 Task: Mixing in Mono.
Action: Mouse moved to (9, 19)
Screenshot: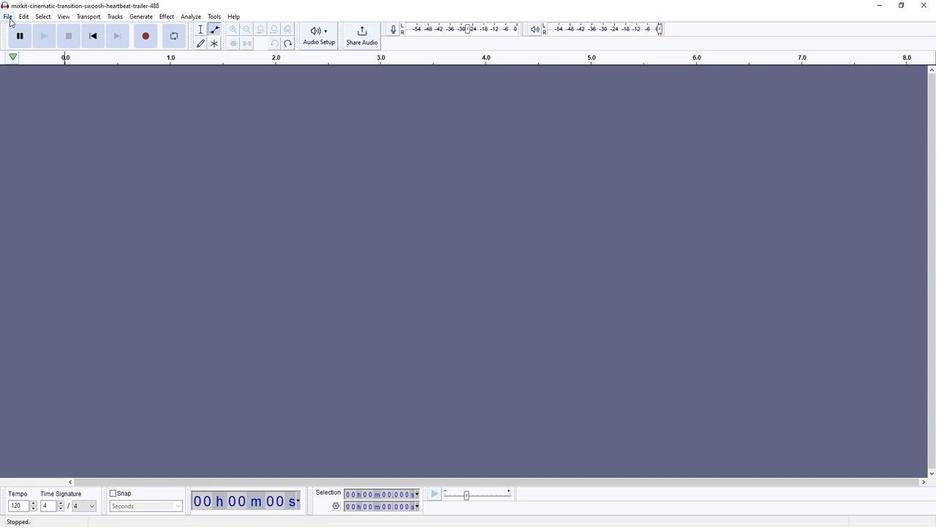 
Action: Mouse pressed left at (9, 19)
Screenshot: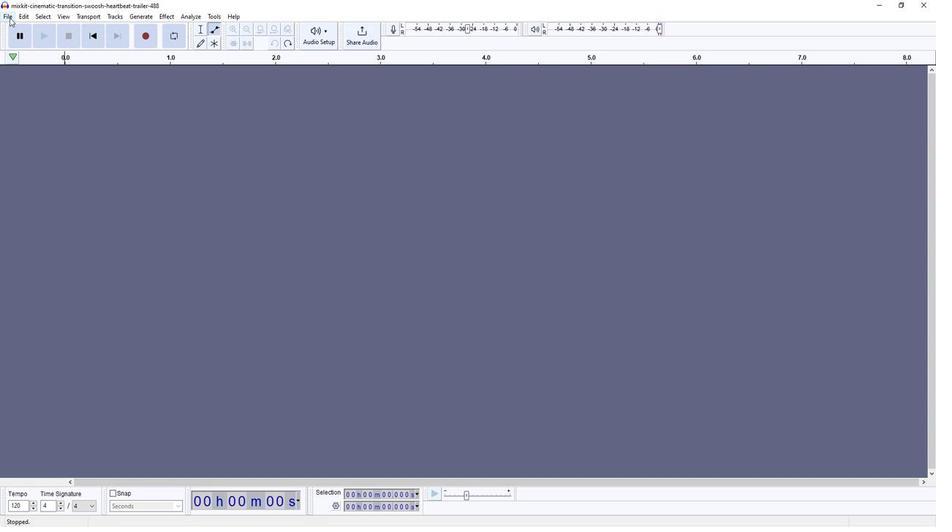 
Action: Mouse moved to (19, 41)
Screenshot: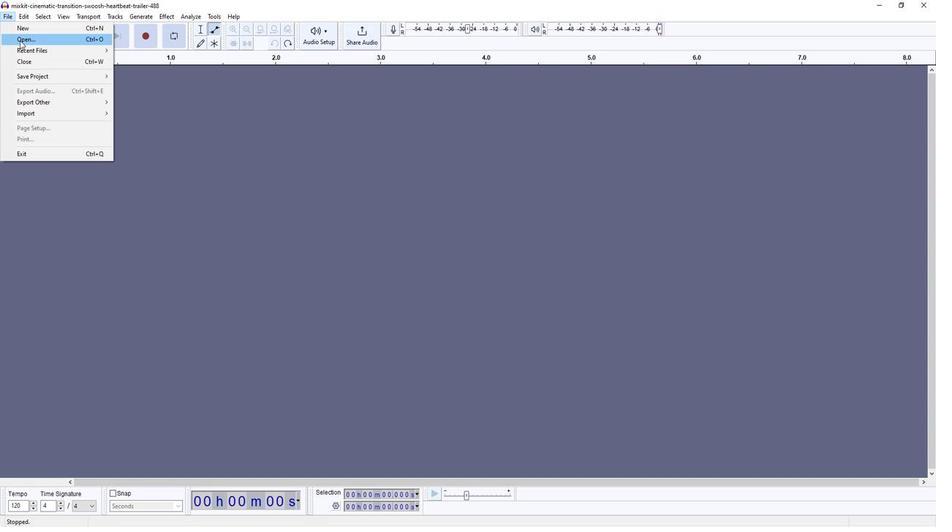 
Action: Mouse pressed left at (19, 41)
Screenshot: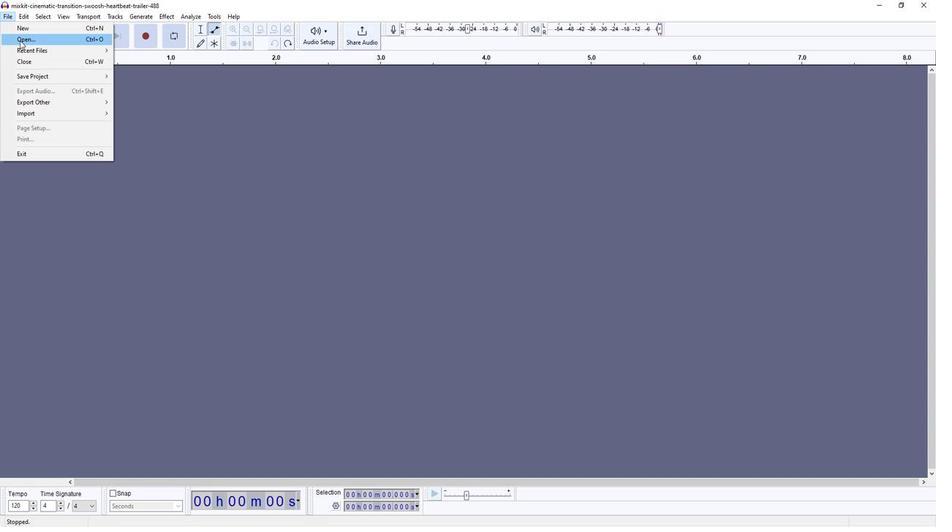 
Action: Mouse moved to (73, 82)
Screenshot: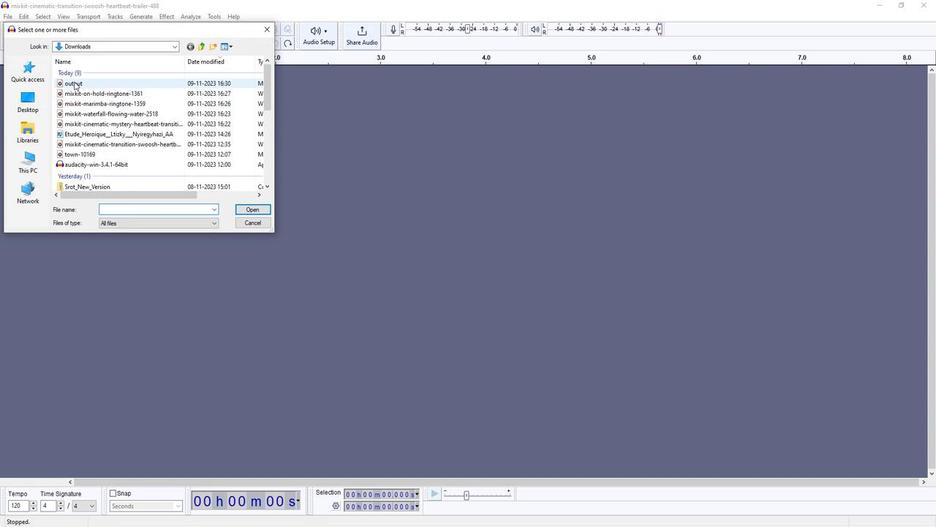 
Action: Mouse pressed left at (73, 82)
Screenshot: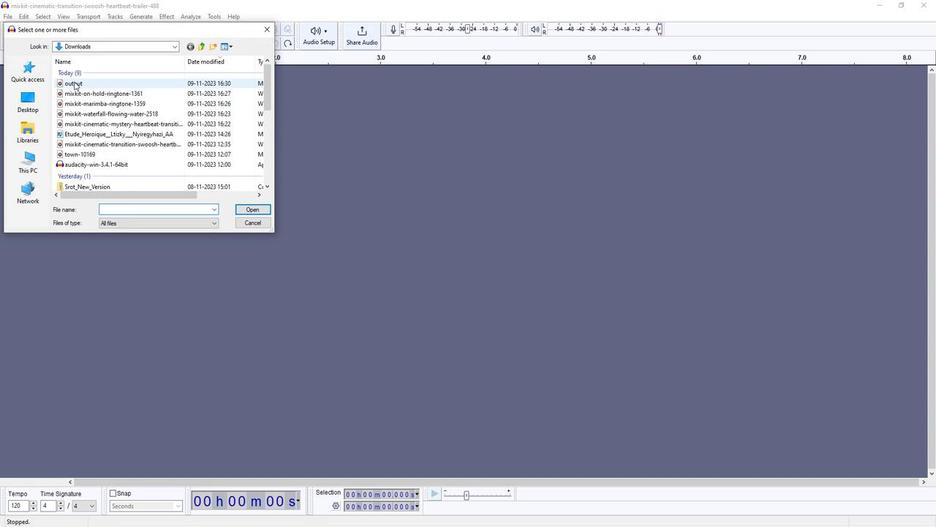
Action: Mouse moved to (247, 208)
Screenshot: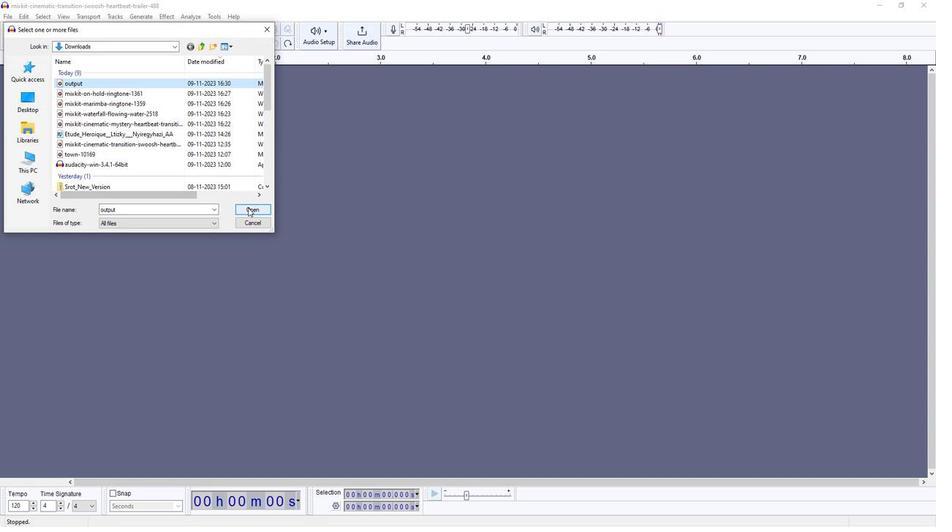 
Action: Mouse pressed left at (247, 208)
Screenshot: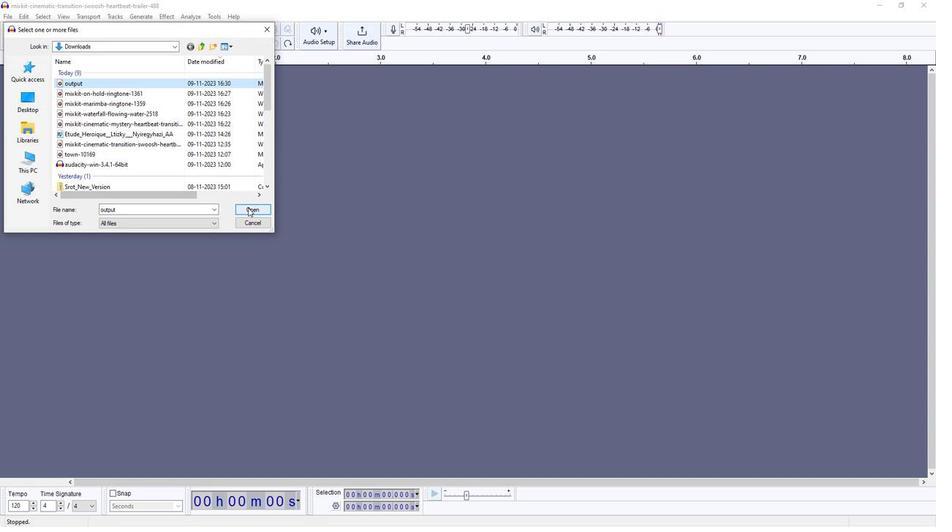 
Action: Mouse moved to (46, 71)
Screenshot: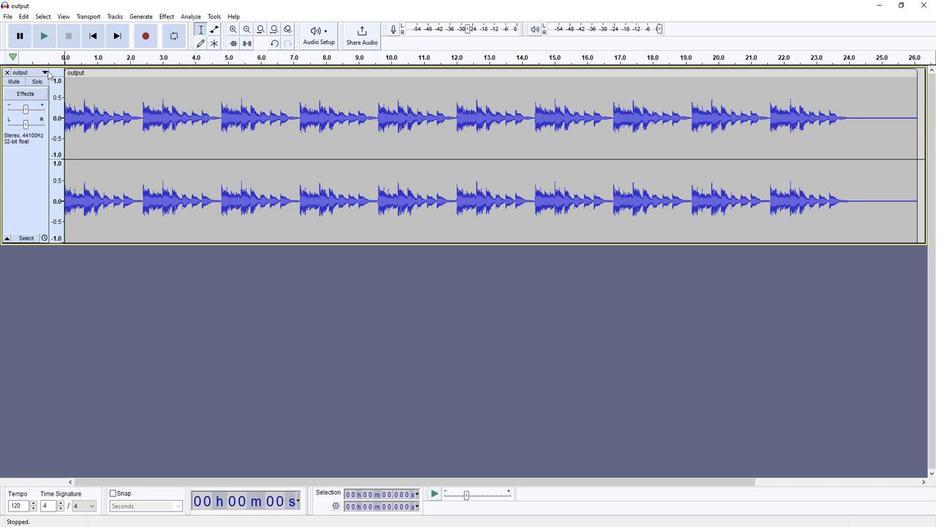
Action: Mouse pressed left at (46, 71)
Screenshot: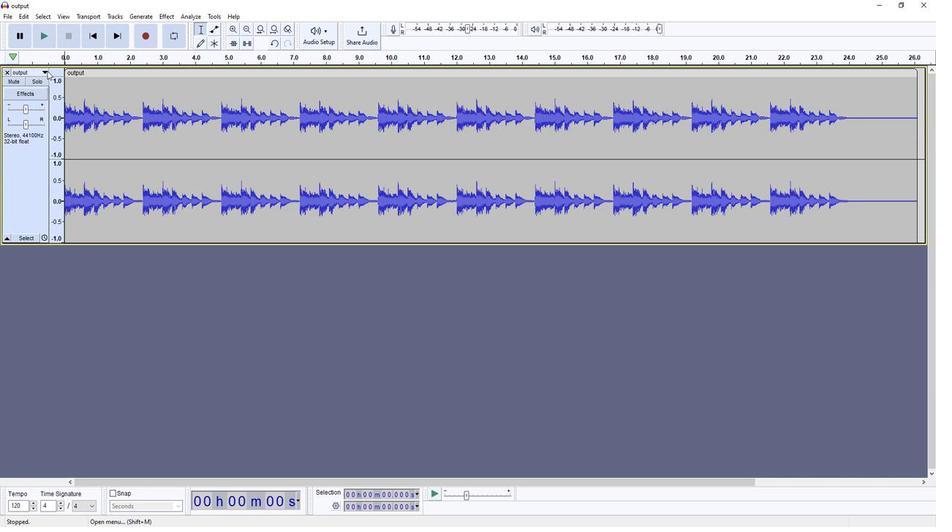 
Action: Mouse moved to (48, 234)
Screenshot: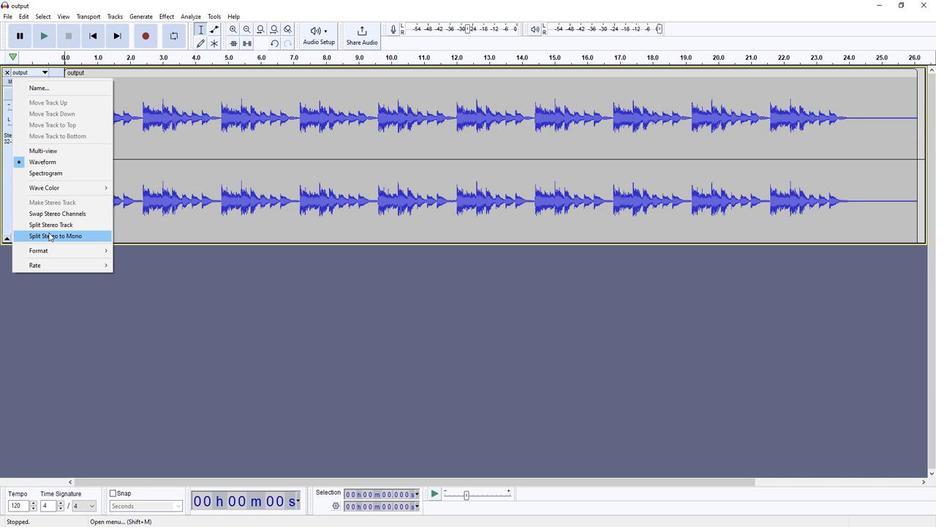 
Action: Mouse pressed left at (48, 234)
Screenshot: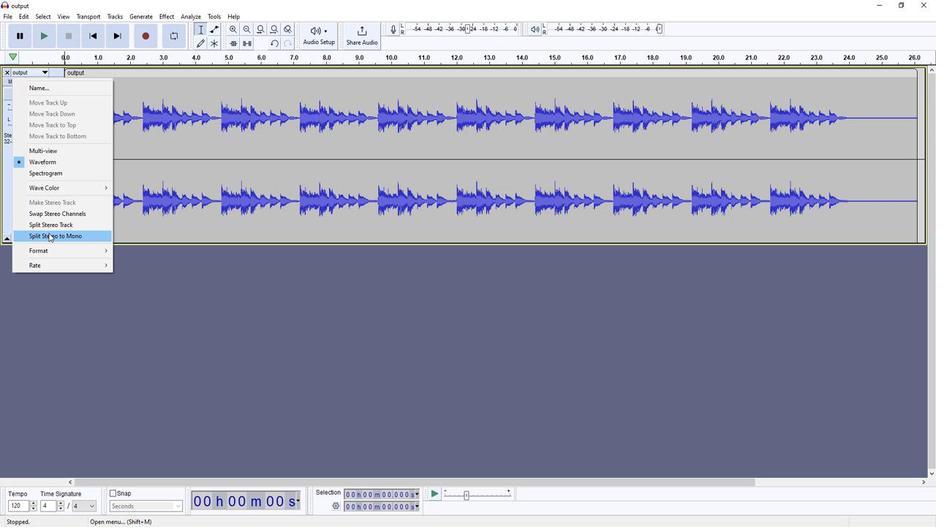 
Action: Mouse moved to (40, 37)
Screenshot: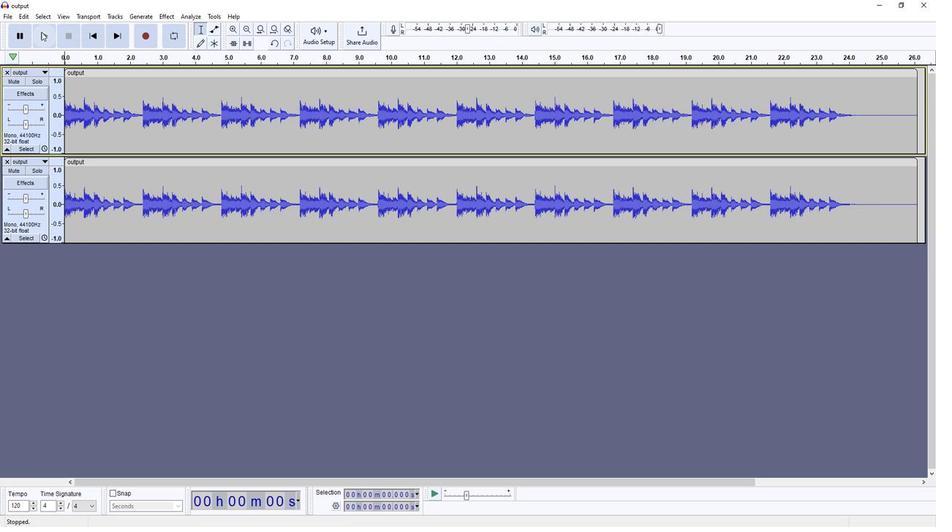 
Action: Mouse pressed left at (40, 37)
Screenshot: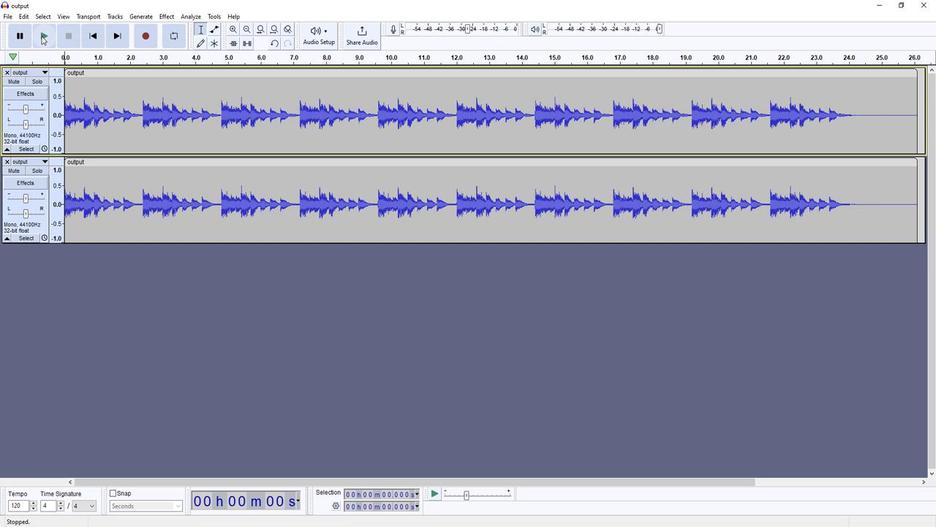 
Action: Mouse moved to (68, 38)
Screenshot: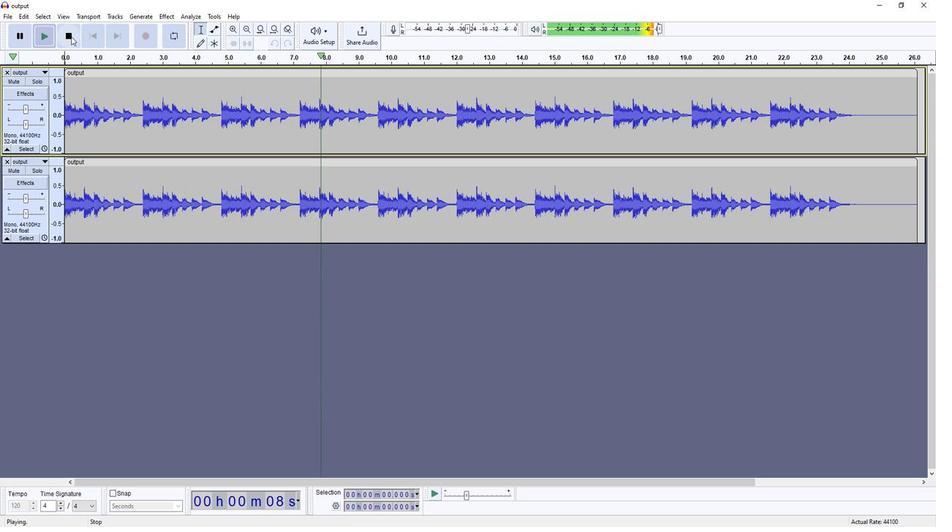 
Action: Mouse pressed left at (68, 38)
Screenshot: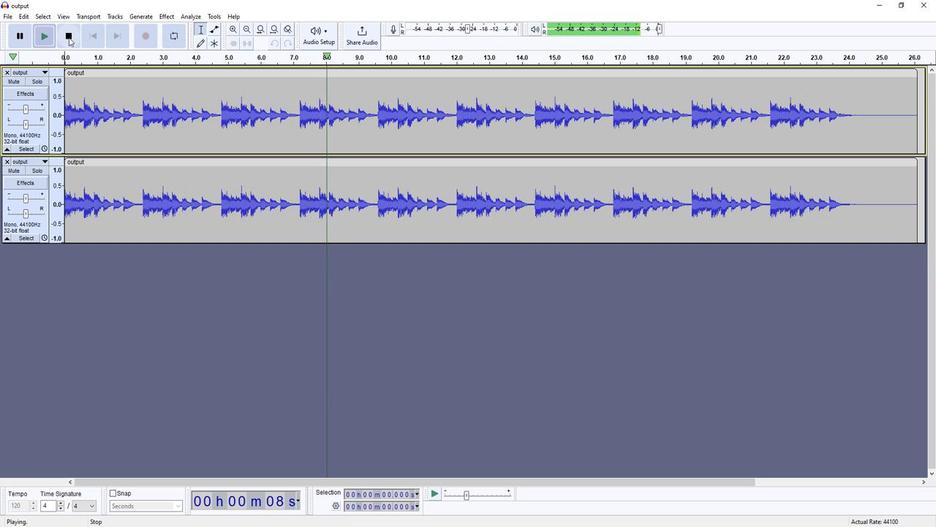 
Action: Mouse moved to (839, 117)
Screenshot: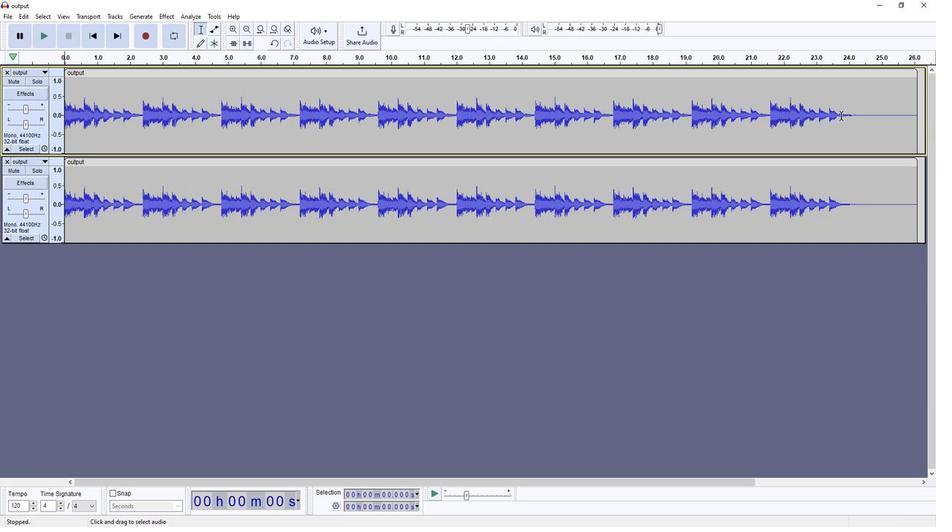 
Action: Mouse pressed left at (839, 117)
Screenshot: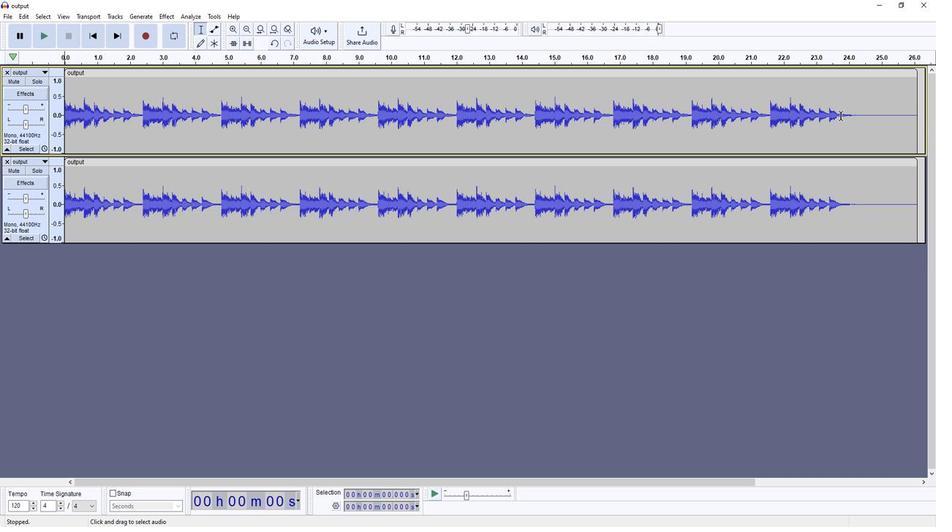 
Action: Mouse moved to (30, 18)
Screenshot: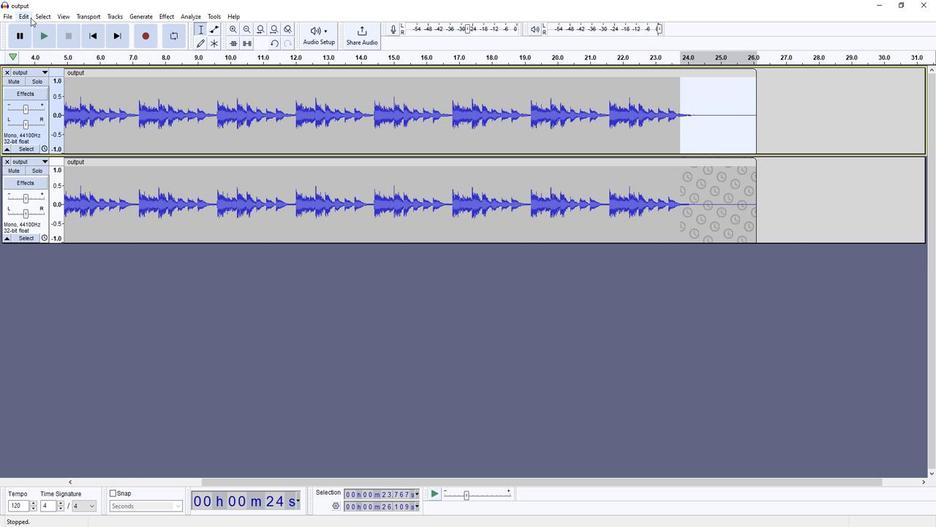 
Action: Mouse pressed left at (30, 18)
Screenshot: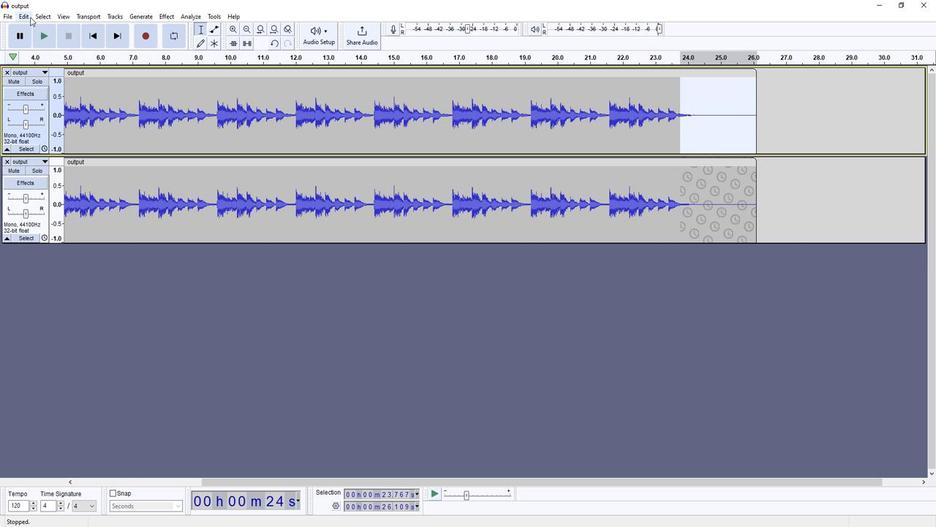 
Action: Mouse moved to (44, 65)
Screenshot: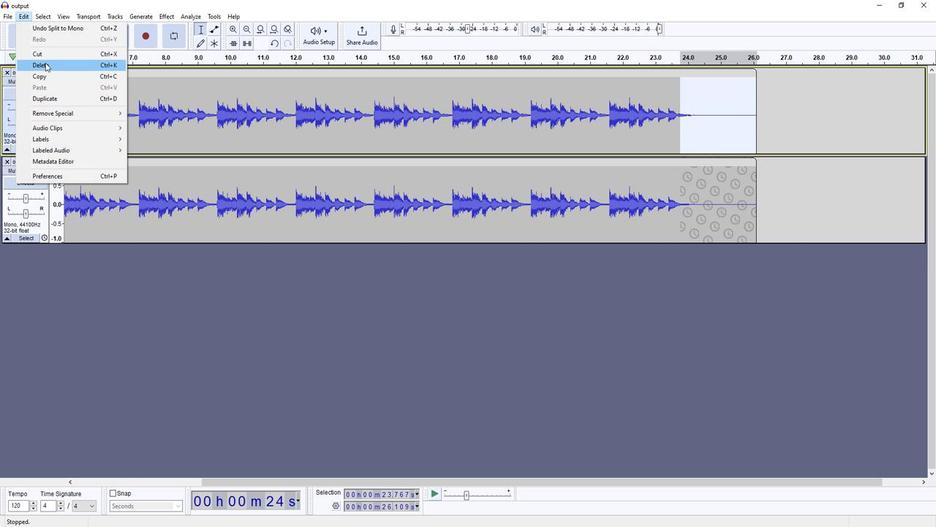 
Action: Mouse pressed left at (44, 65)
Screenshot: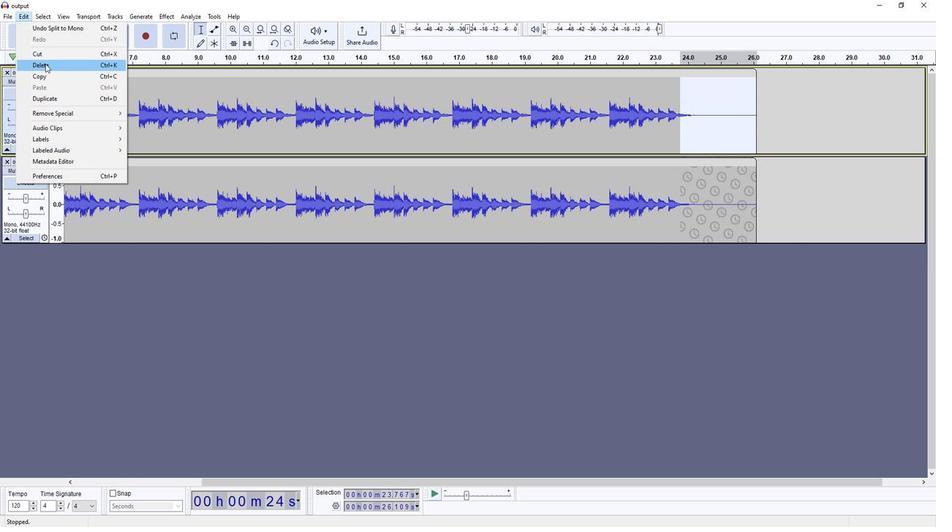 
Action: Mouse moved to (218, 114)
Screenshot: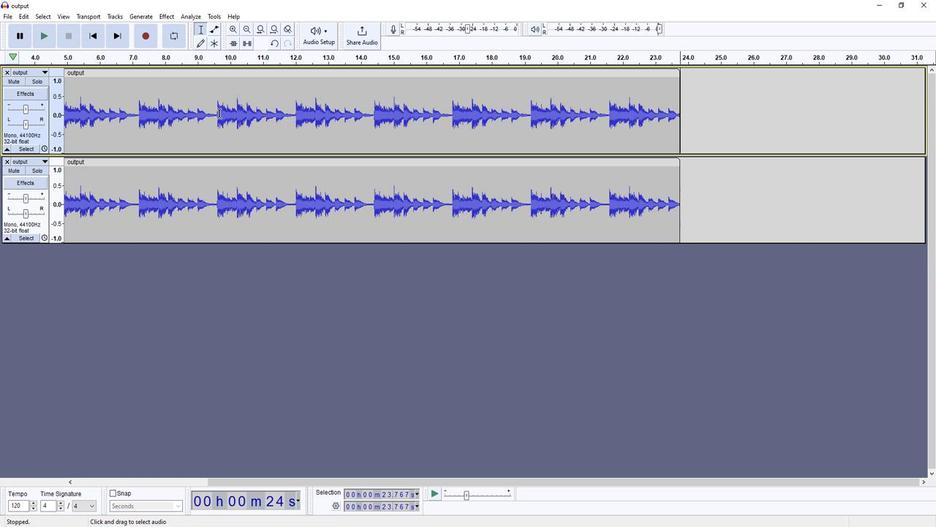 
Action: Mouse pressed left at (218, 114)
Screenshot: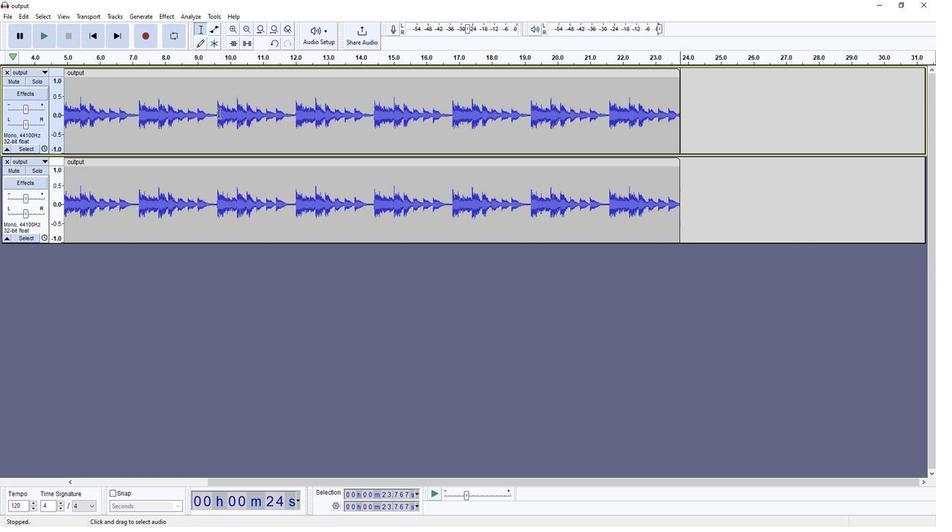 
Action: Mouse moved to (171, 17)
Screenshot: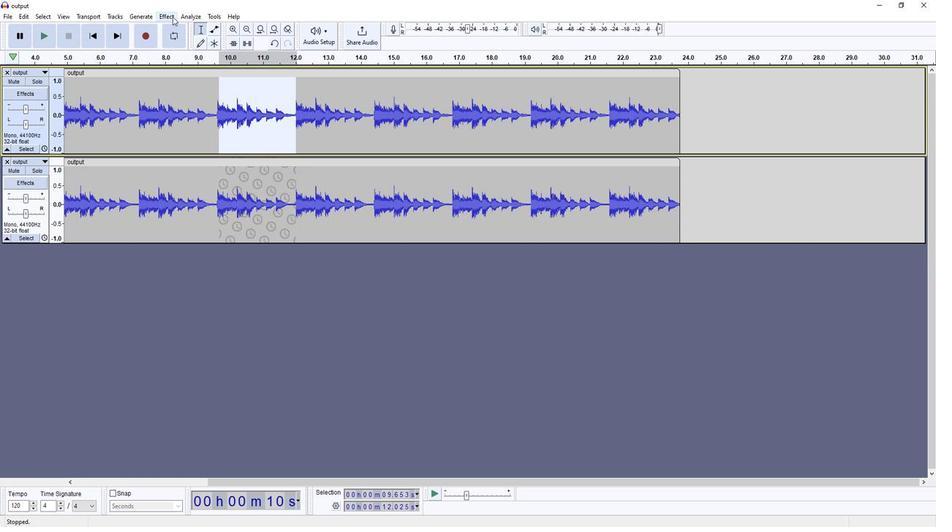
Action: Mouse pressed left at (171, 17)
Screenshot: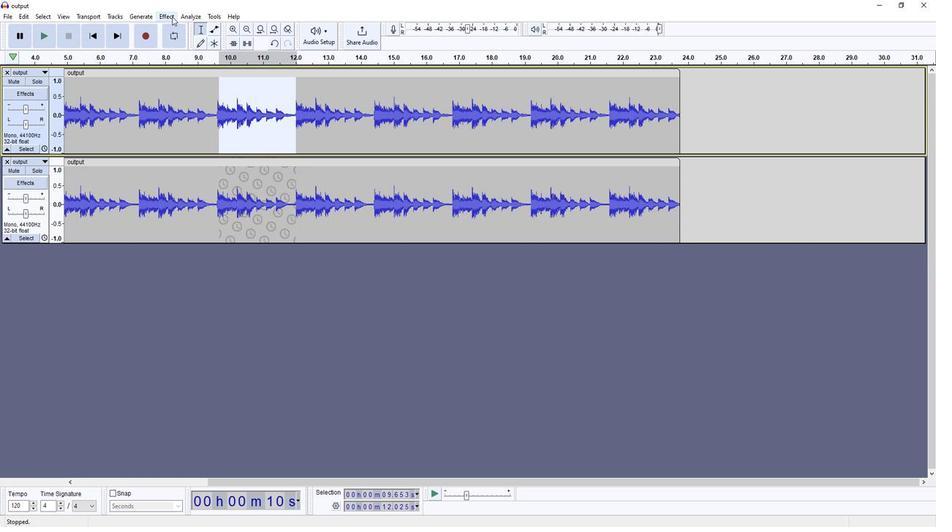 
Action: Mouse moved to (333, 109)
Screenshot: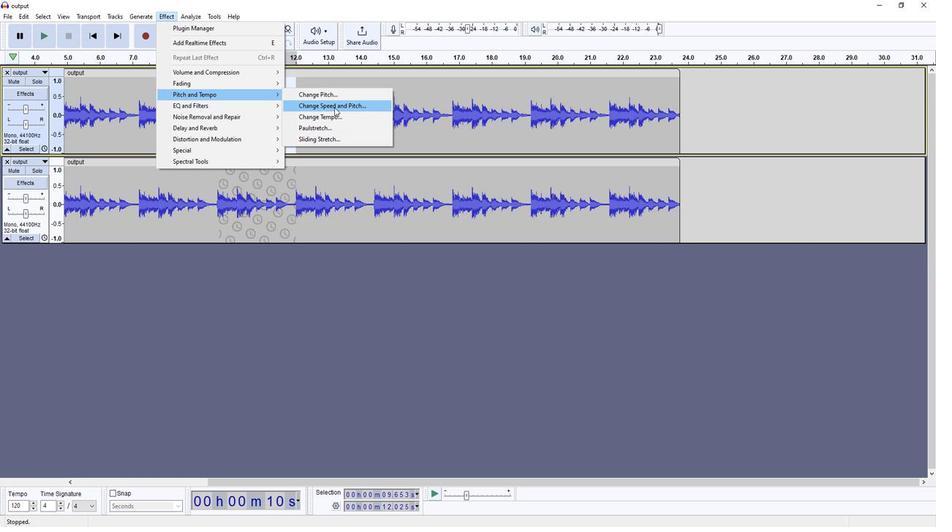
Action: Mouse pressed left at (333, 109)
Screenshot: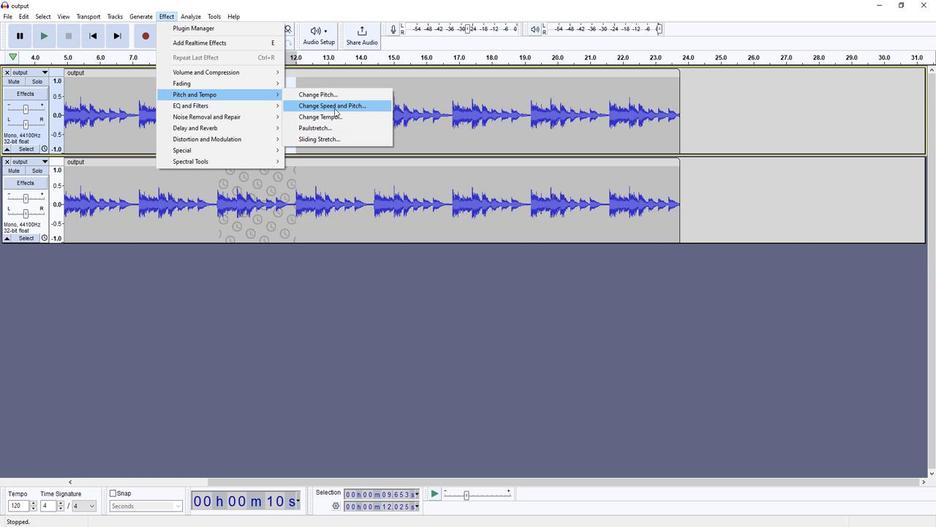 
Action: Mouse moved to (475, 253)
Screenshot: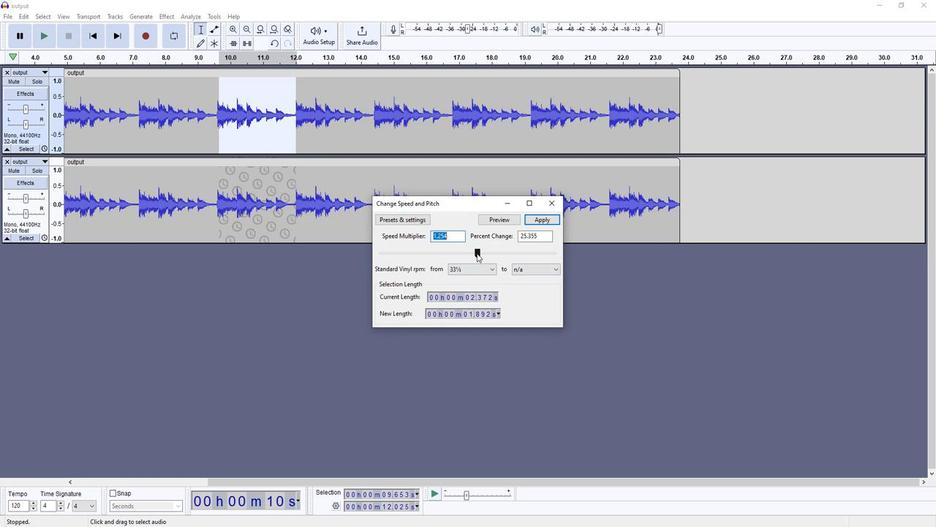 
Action: Mouse pressed left at (475, 253)
Screenshot: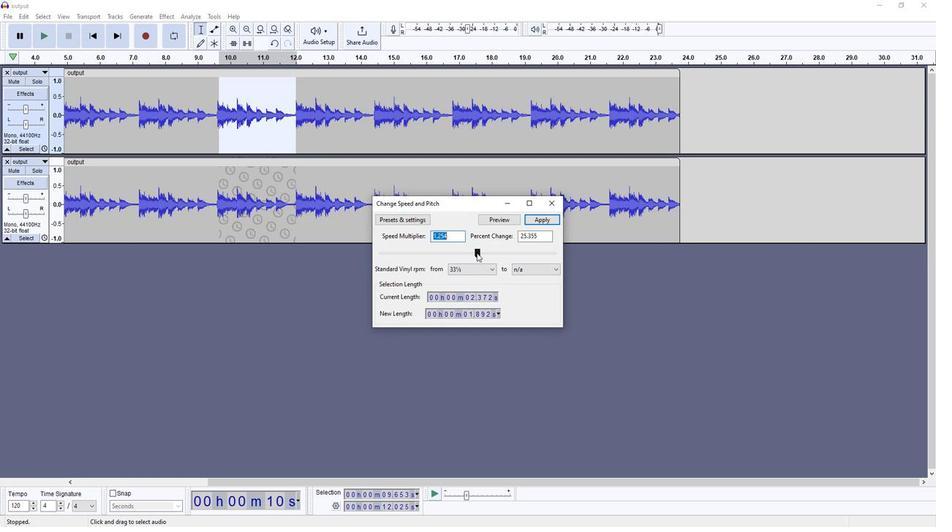 
Action: Mouse moved to (500, 219)
Screenshot: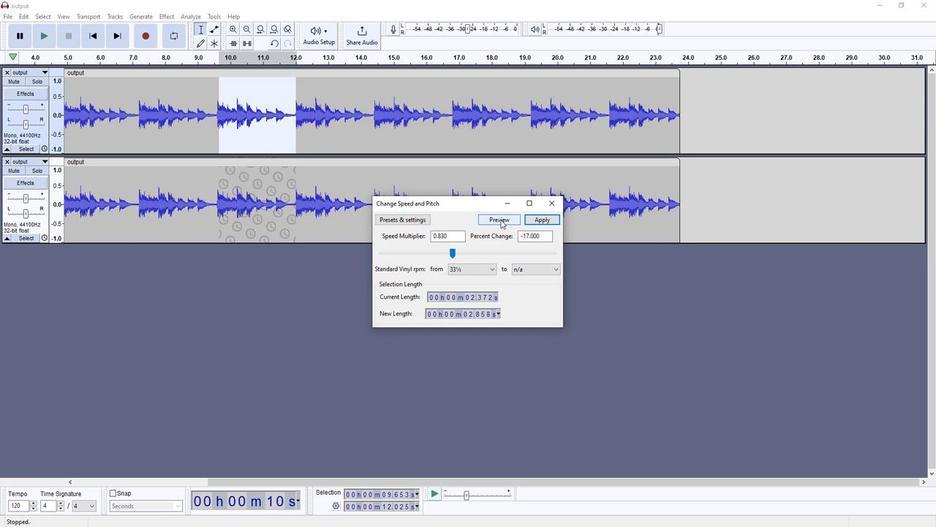 
Action: Mouse pressed left at (500, 219)
Screenshot: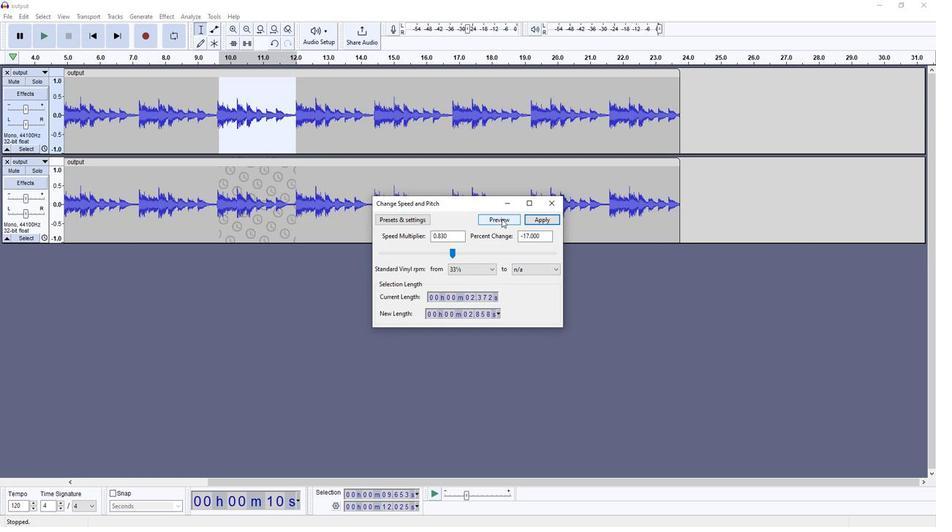 
Action: Mouse moved to (538, 220)
Screenshot: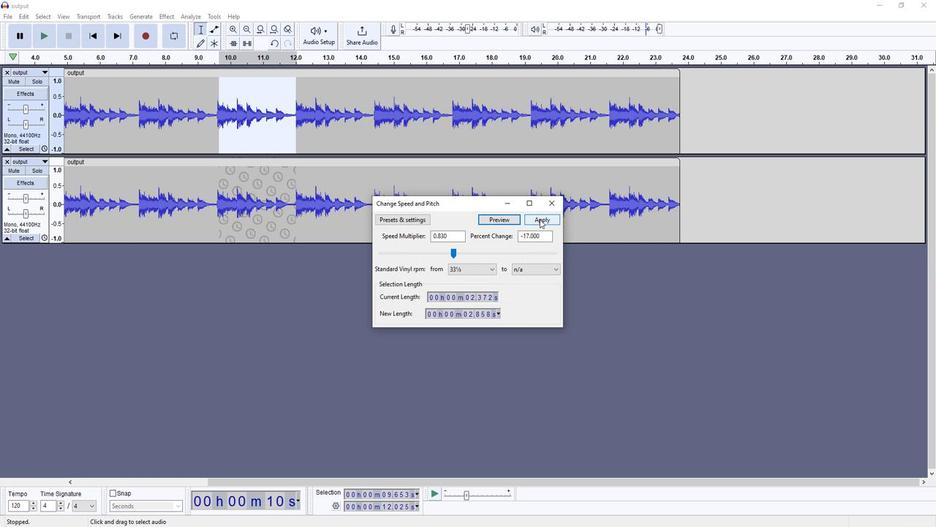 
Action: Mouse pressed left at (538, 220)
Screenshot: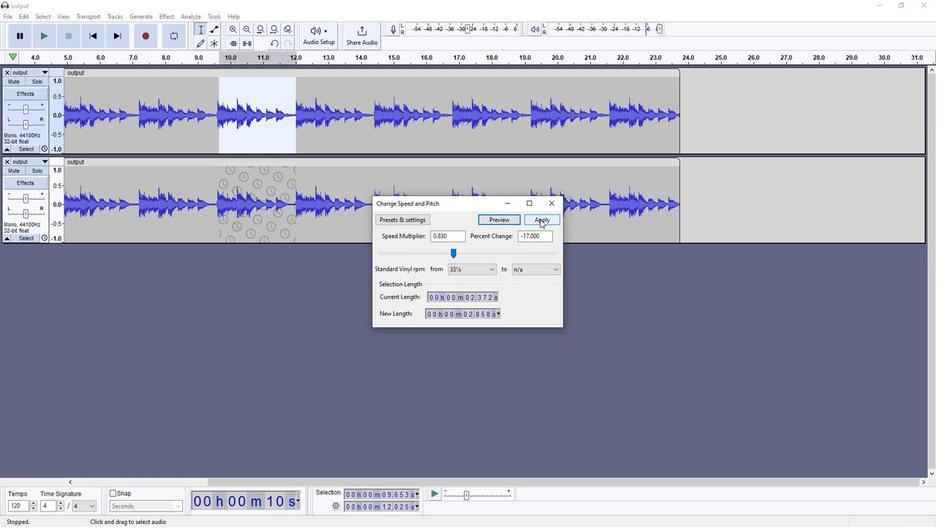 
Action: Mouse moved to (120, 15)
Screenshot: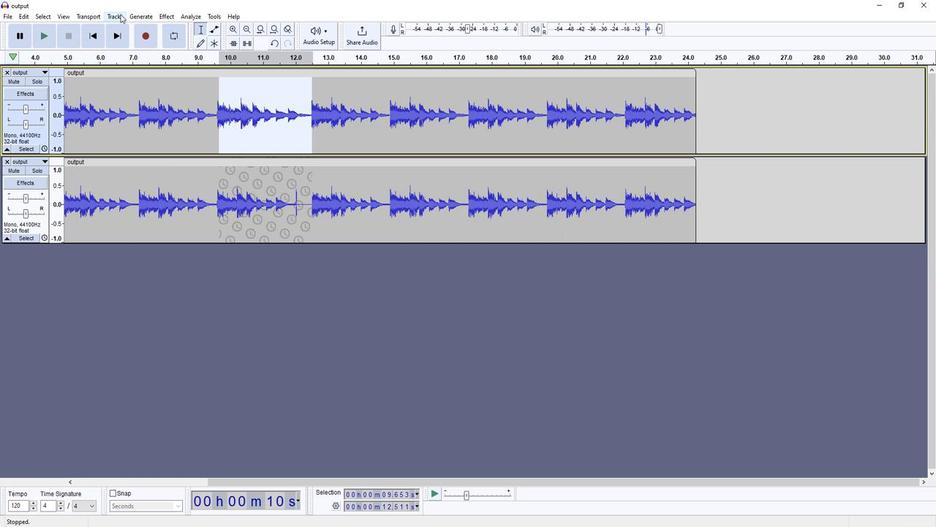 
Action: Mouse pressed left at (120, 15)
Screenshot: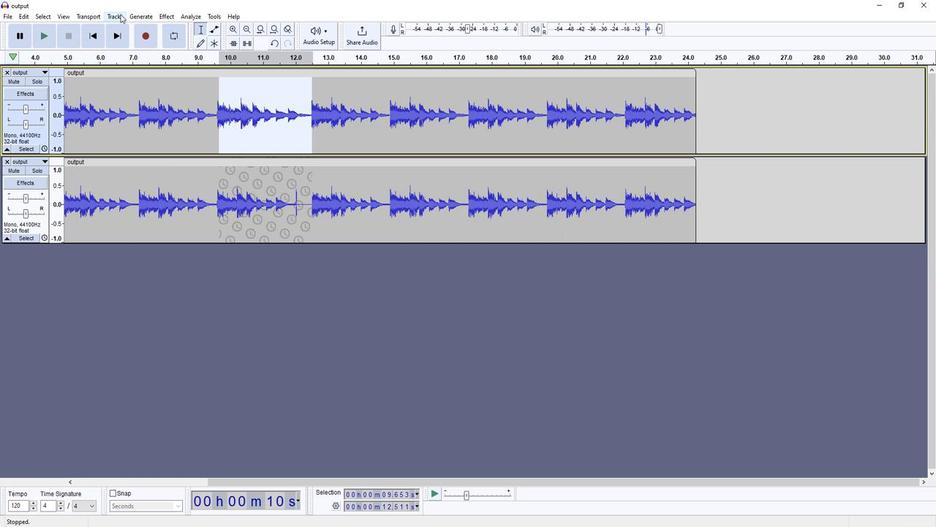 
Action: Mouse moved to (36, 124)
Screenshot: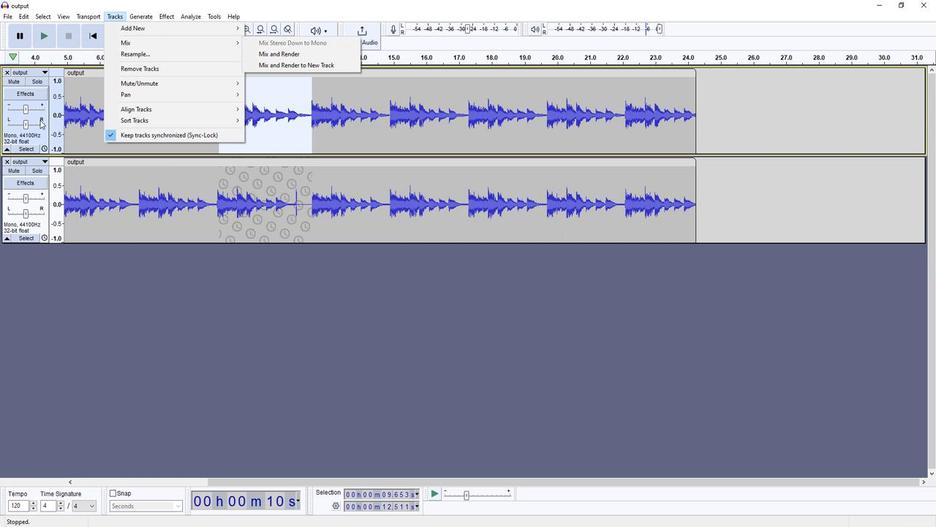 
Action: Mouse pressed left at (36, 124)
Screenshot: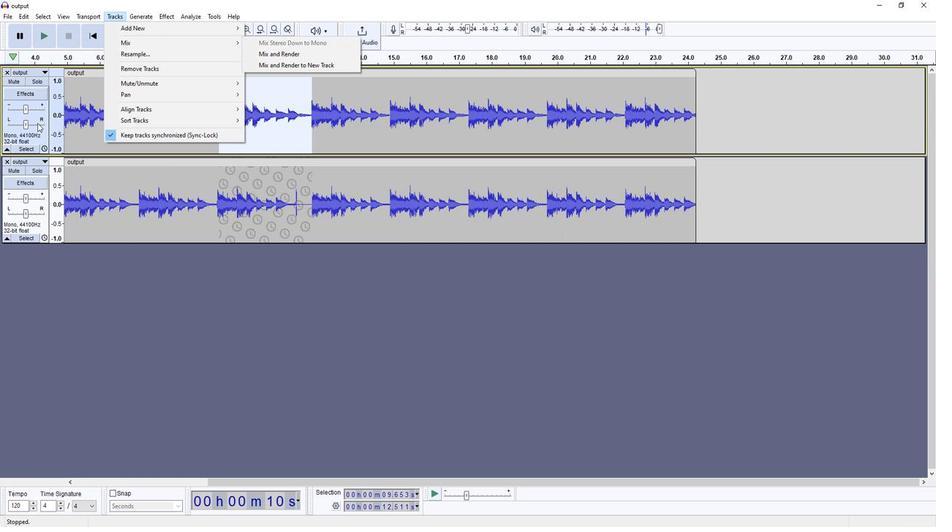 
Action: Mouse moved to (34, 15)
Screenshot: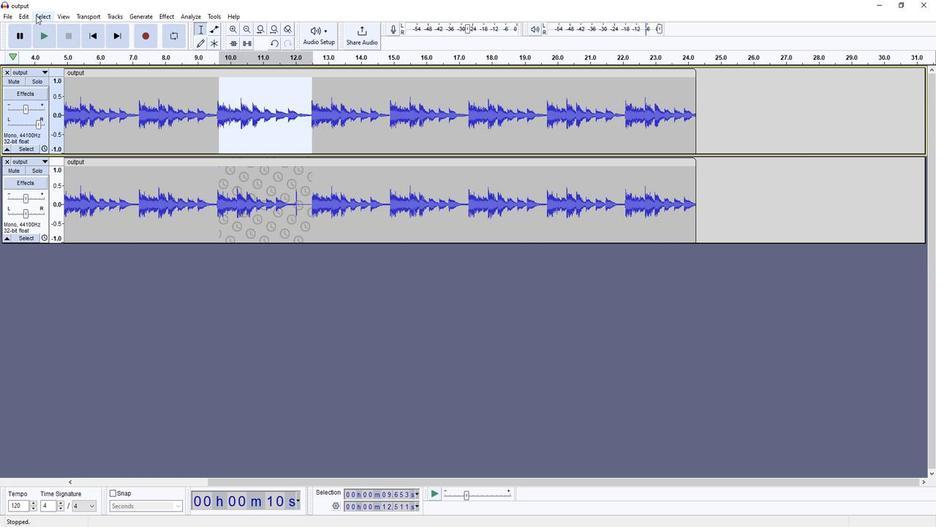 
Action: Mouse pressed left at (34, 15)
Screenshot: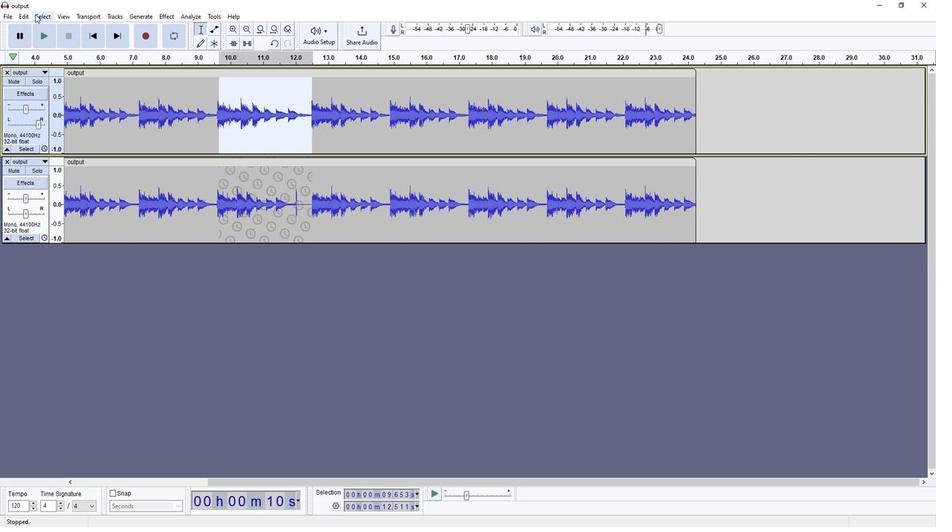 
Action: Mouse moved to (54, 30)
Screenshot: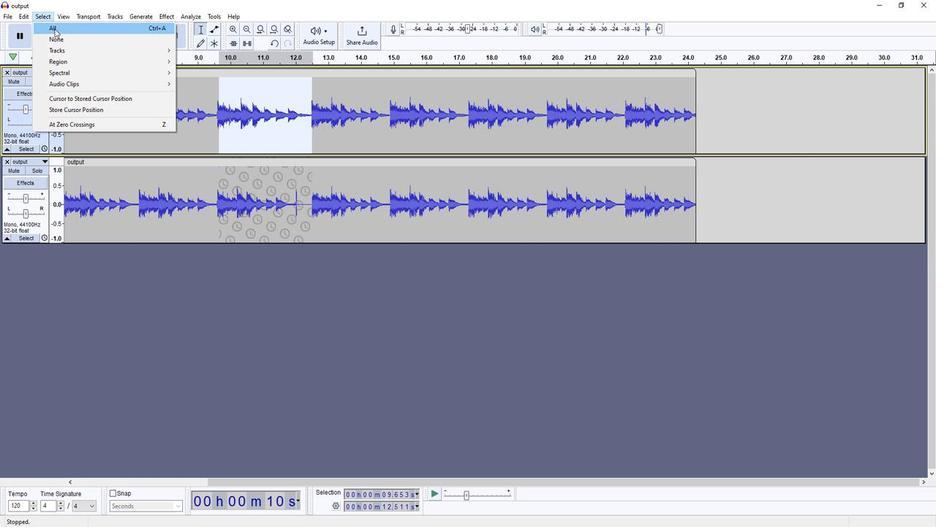 
Action: Mouse pressed left at (54, 30)
Screenshot: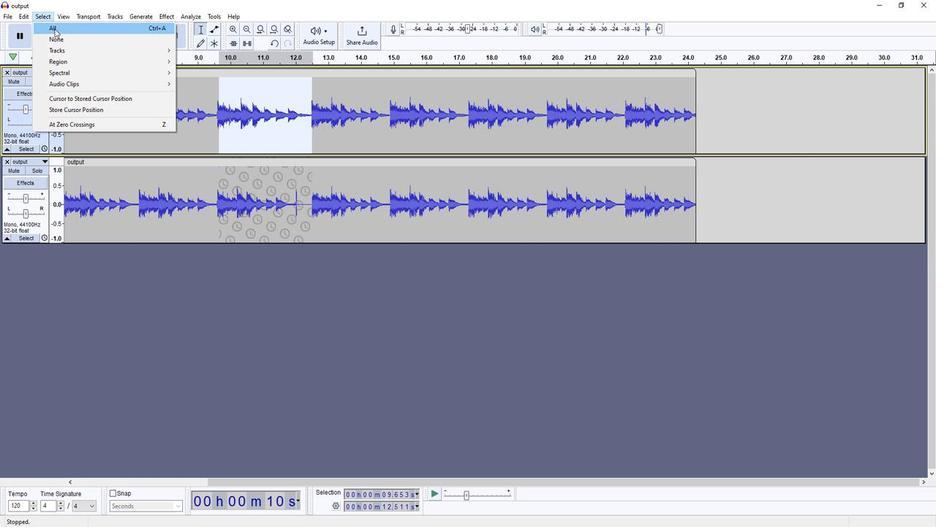 
Action: Mouse moved to (116, 18)
Screenshot: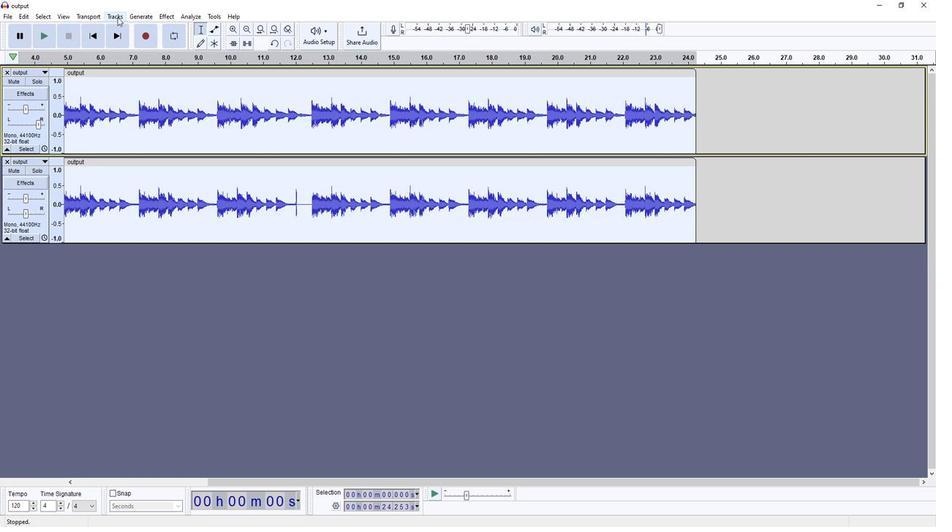 
Action: Mouse pressed left at (116, 18)
Screenshot: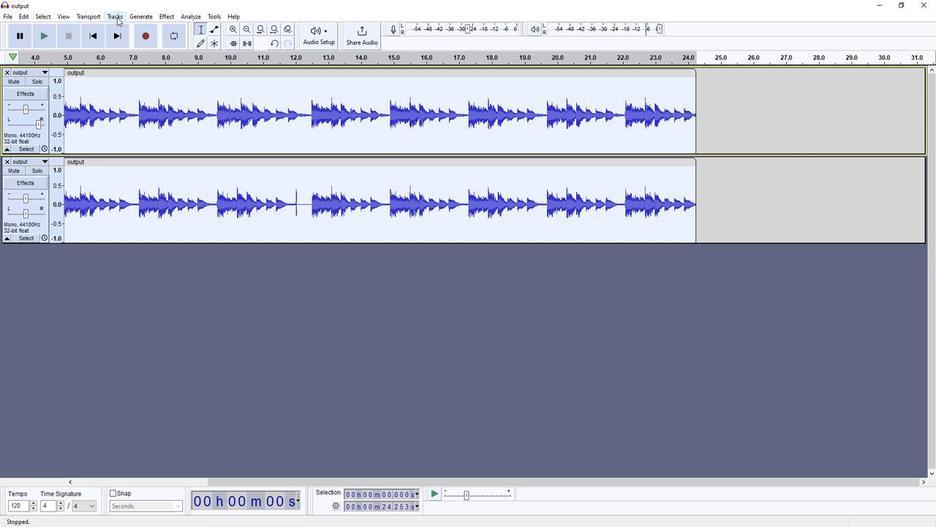 
Action: Mouse moved to (130, 43)
Screenshot: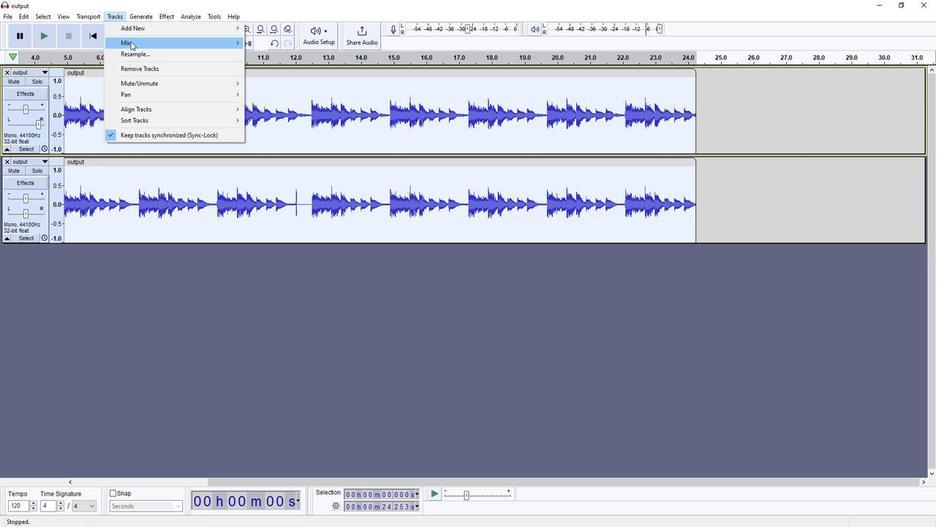 
Action: Mouse pressed left at (130, 43)
Screenshot: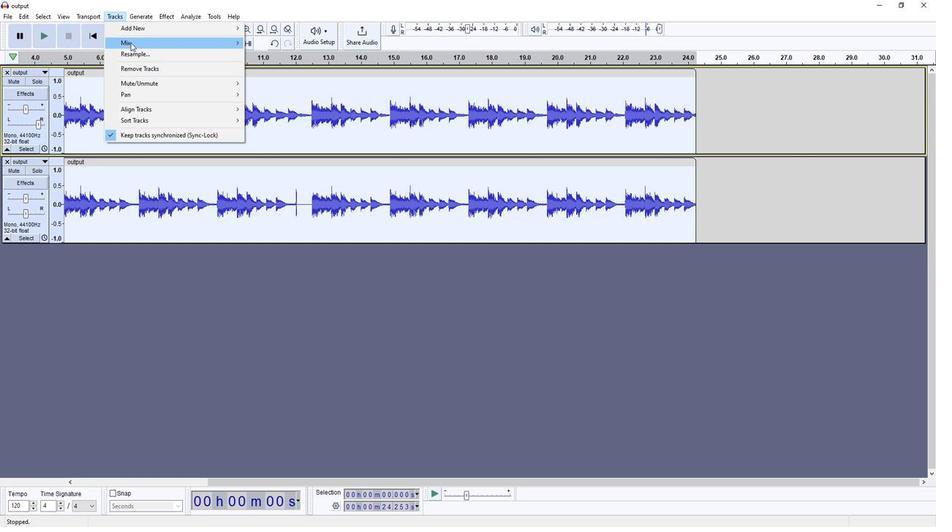 
Action: Mouse moved to (281, 54)
Screenshot: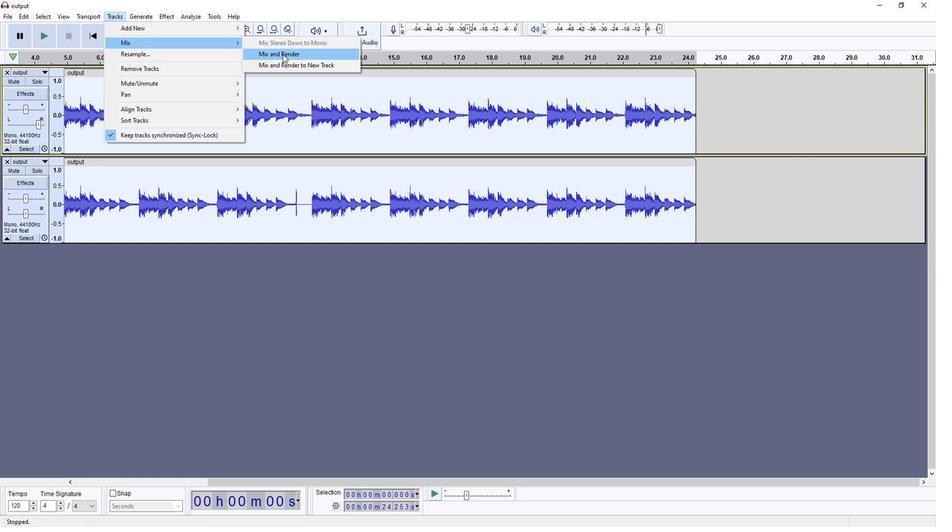 
Action: Mouse pressed left at (281, 54)
Screenshot: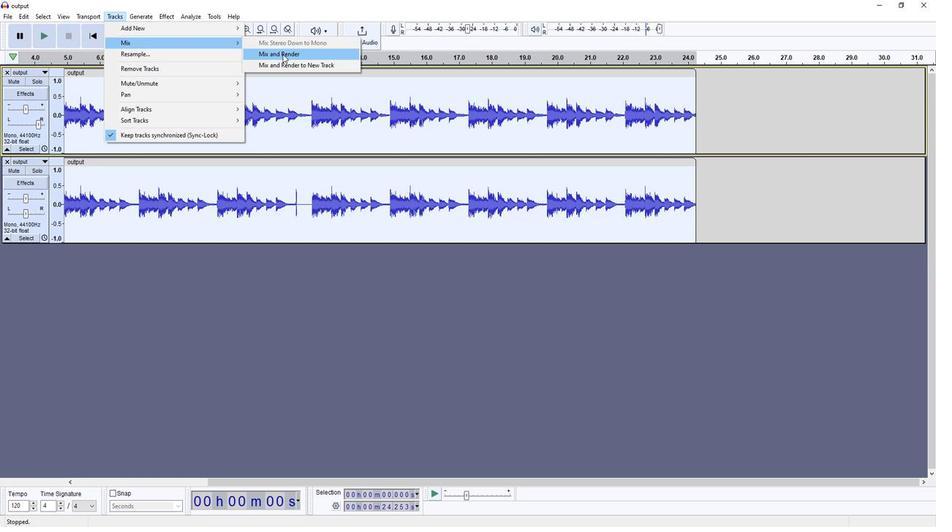 
Action: Mouse moved to (41, 170)
Screenshot: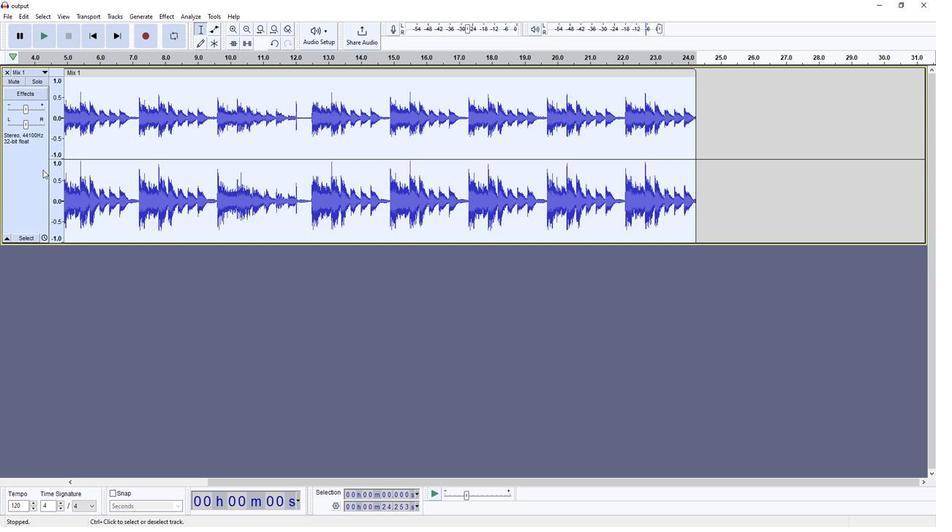 
Action: Mouse pressed left at (41, 170)
Screenshot: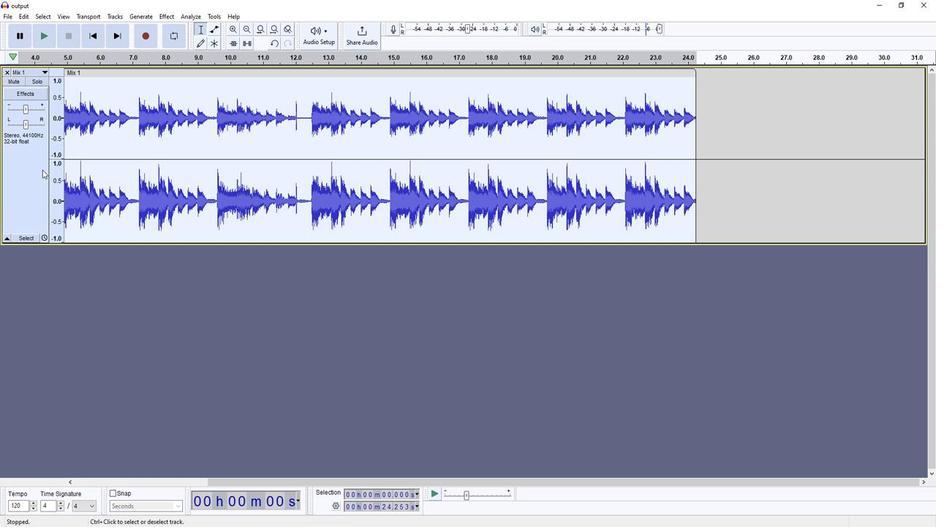
Action: Mouse moved to (40, 36)
Screenshot: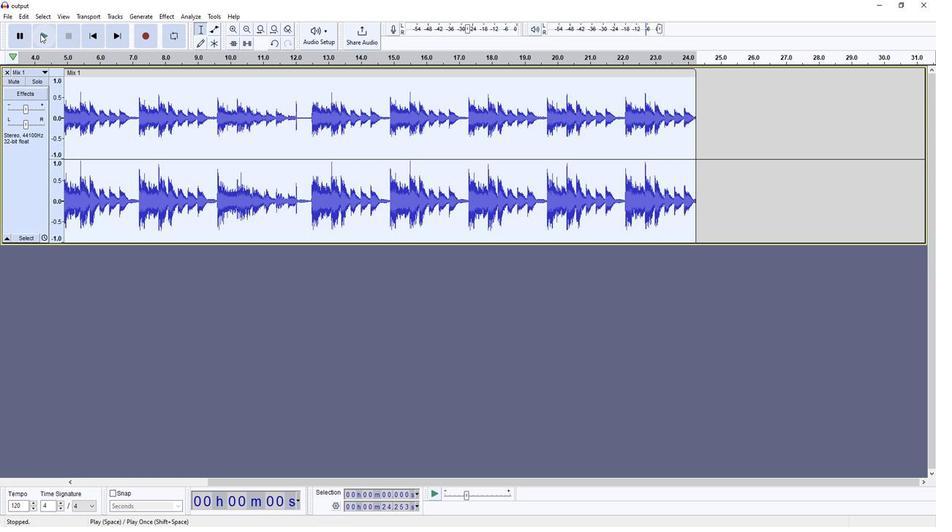
Action: Mouse pressed left at (40, 36)
Screenshot: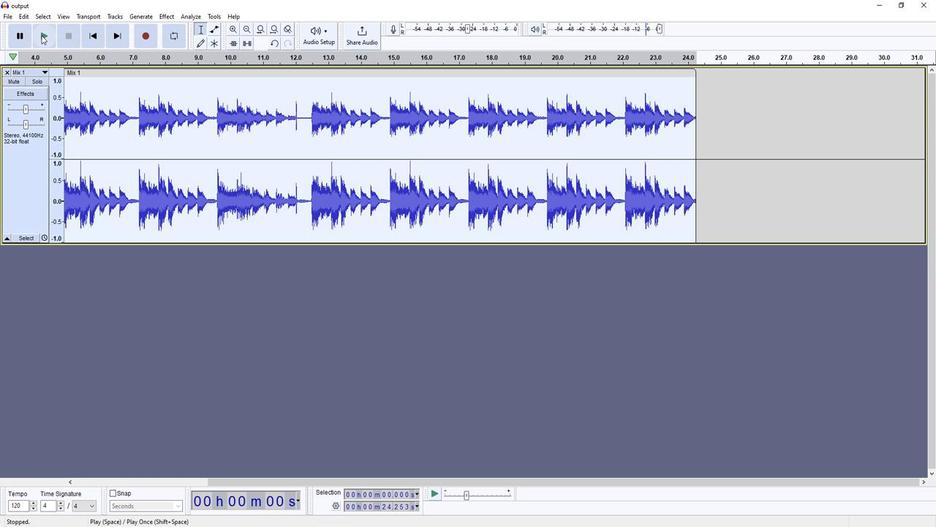 
Action: Mouse moved to (69, 37)
Screenshot: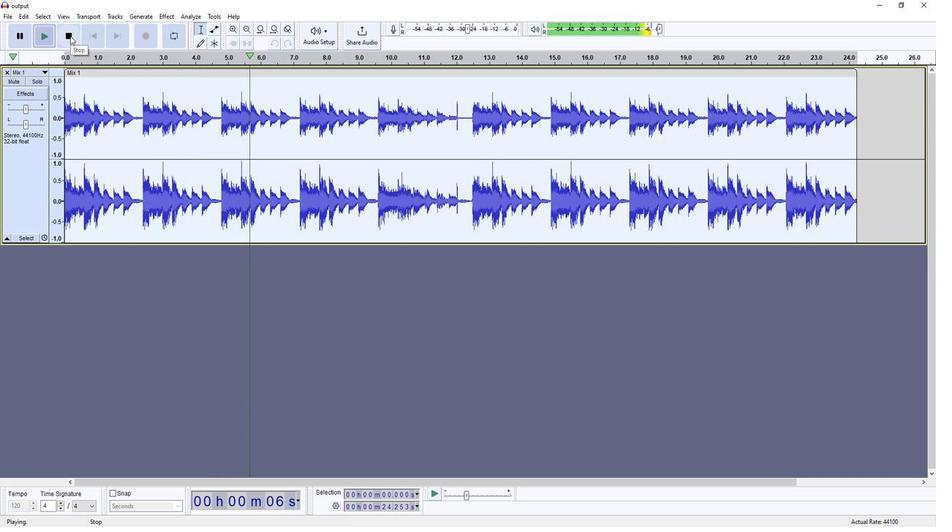
Action: Mouse pressed left at (69, 37)
Screenshot: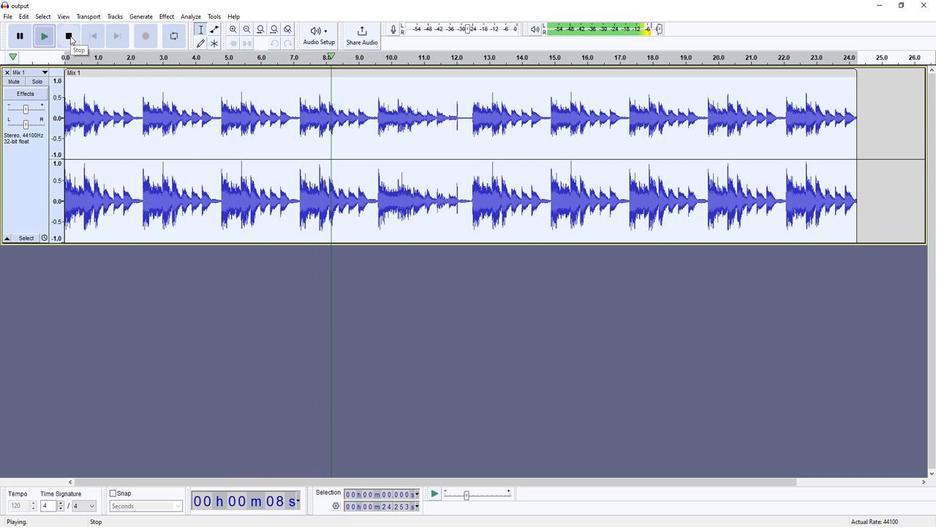 
Action: Mouse moved to (3, 17)
Screenshot: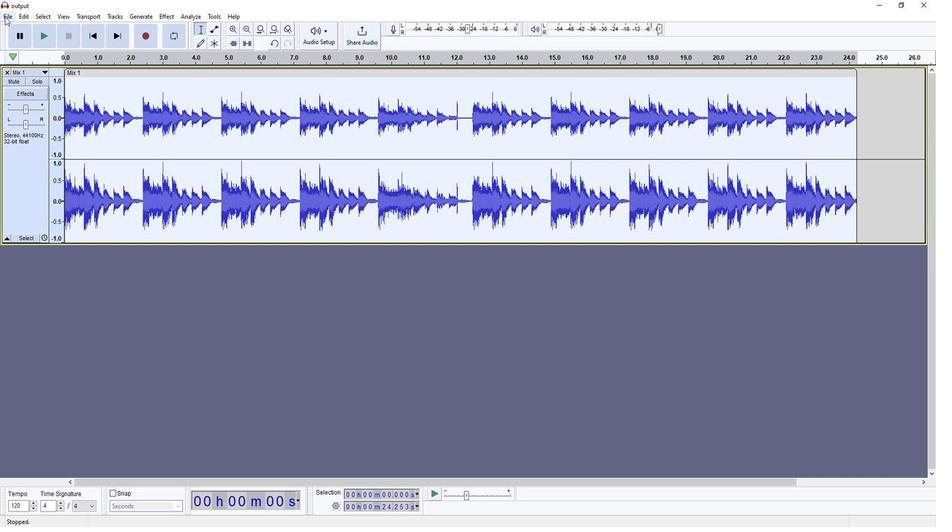 
Action: Mouse pressed left at (3, 17)
Screenshot: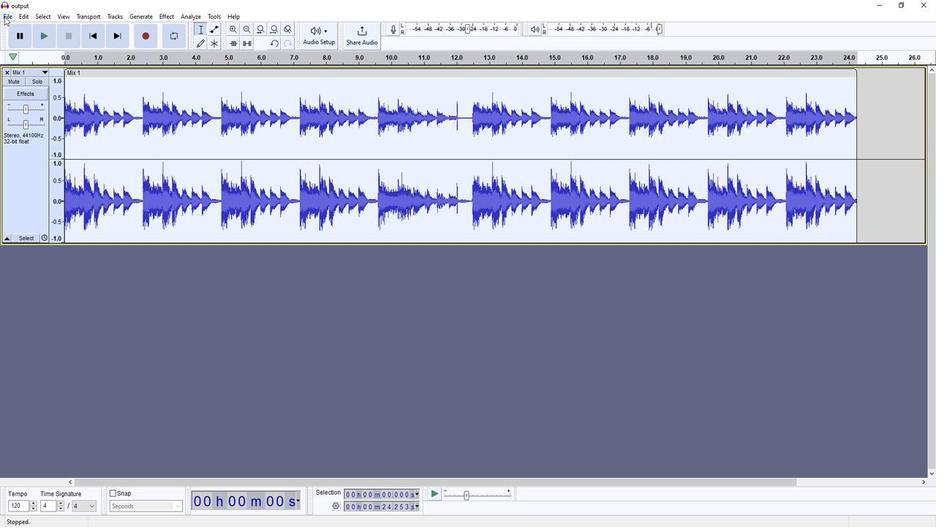 
Action: Mouse moved to (40, 92)
Screenshot: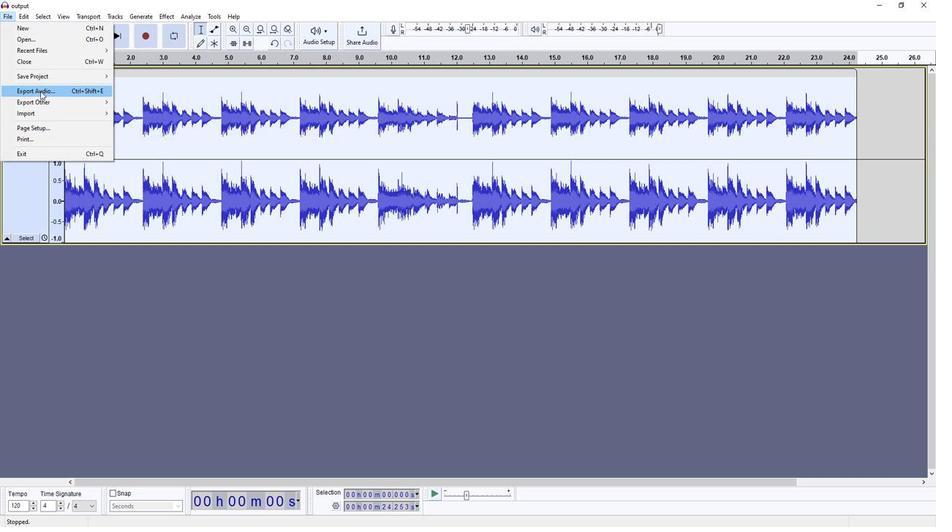 
Action: Mouse pressed left at (40, 92)
Screenshot: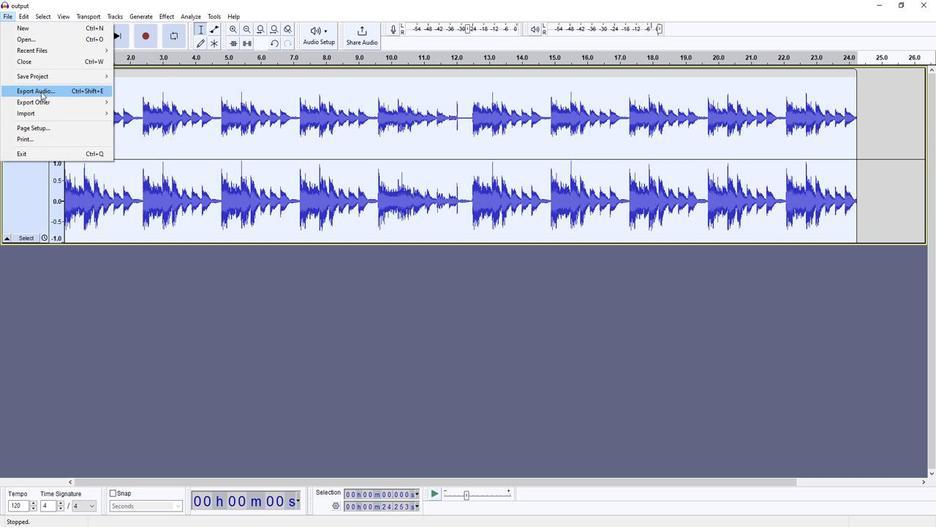 
Action: Mouse moved to (93, 71)
Screenshot: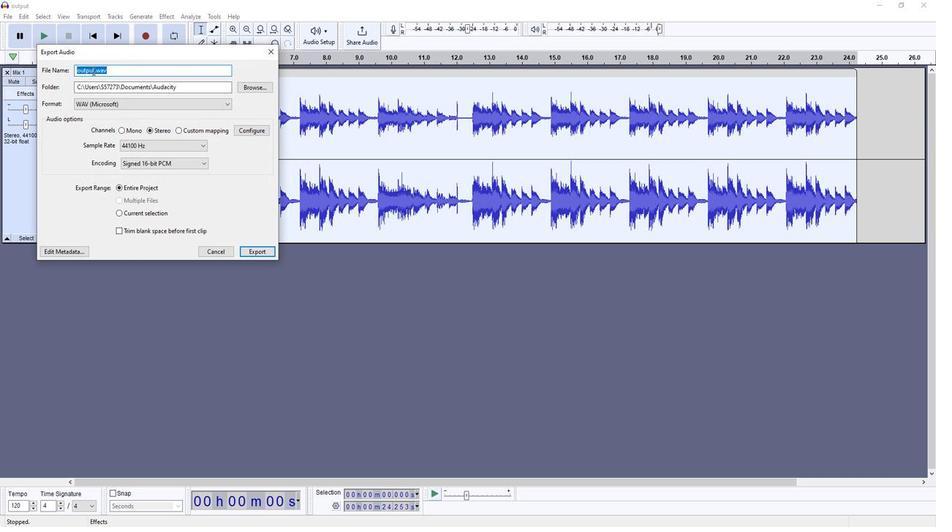 
Action: Mouse pressed left at (93, 71)
Screenshot: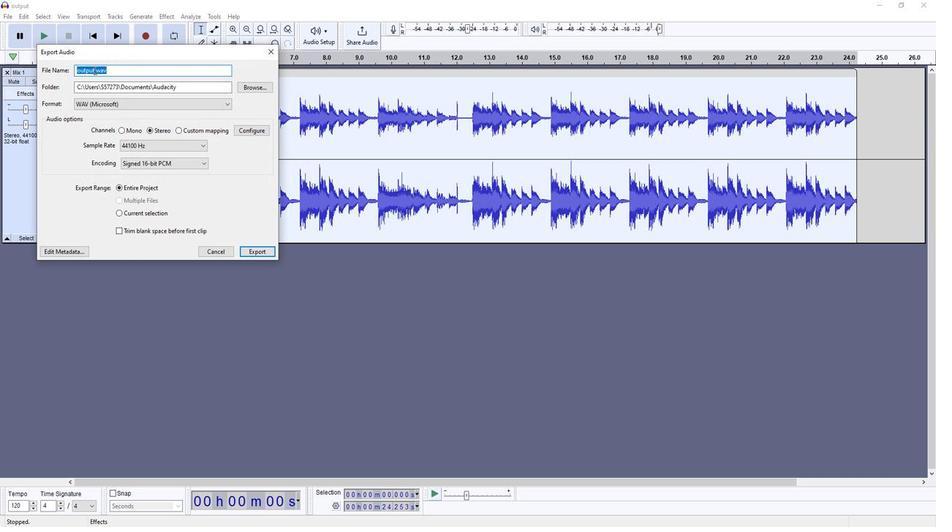 
Action: Mouse moved to (65, 96)
Screenshot: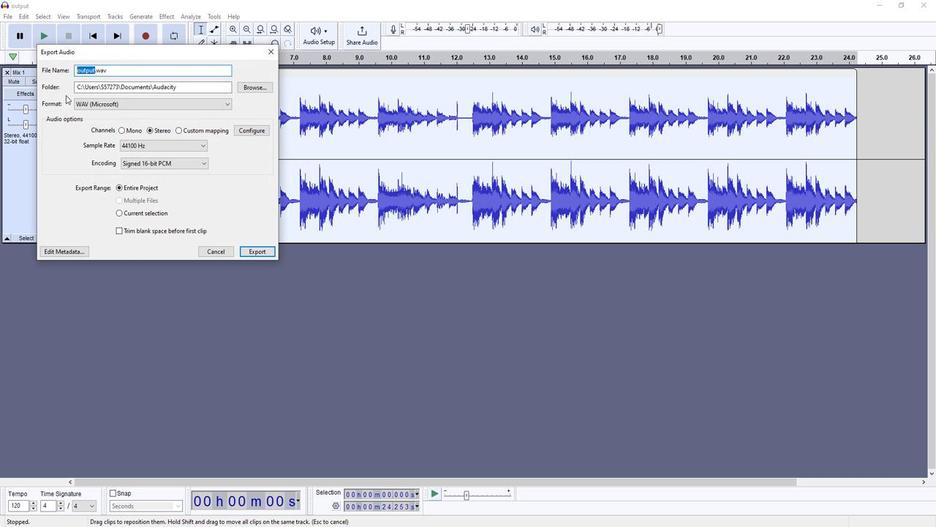
Action: Key pressed <Key.shift>Mixing<Key.space>in<Key.space><Key.backspace><Key.backspace><Key.backspace><Key.backspace>-<Key.shift><Key.shift><Key.shift><Key.shift><Key.shift><Key.shift><Key.shift><Key.shift><Key.shift><Key.shift><Key.shift><Key.shift><Key.shift>Mono
Screenshot: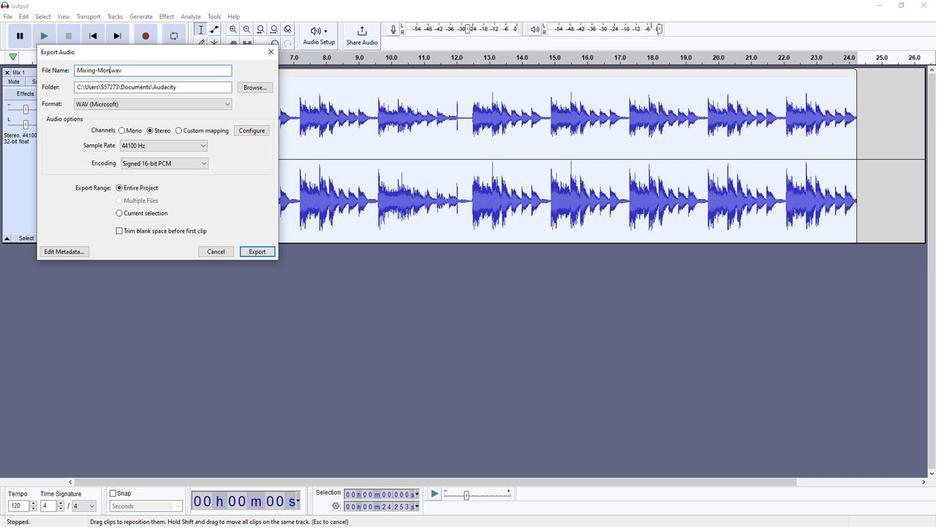 
Action: Mouse moved to (264, 250)
Screenshot: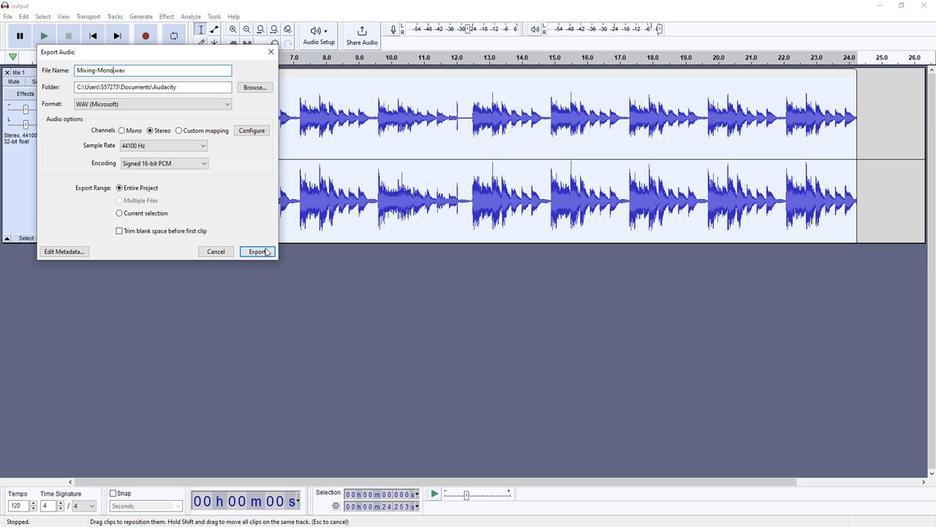 
Action: Mouse pressed left at (264, 250)
Screenshot: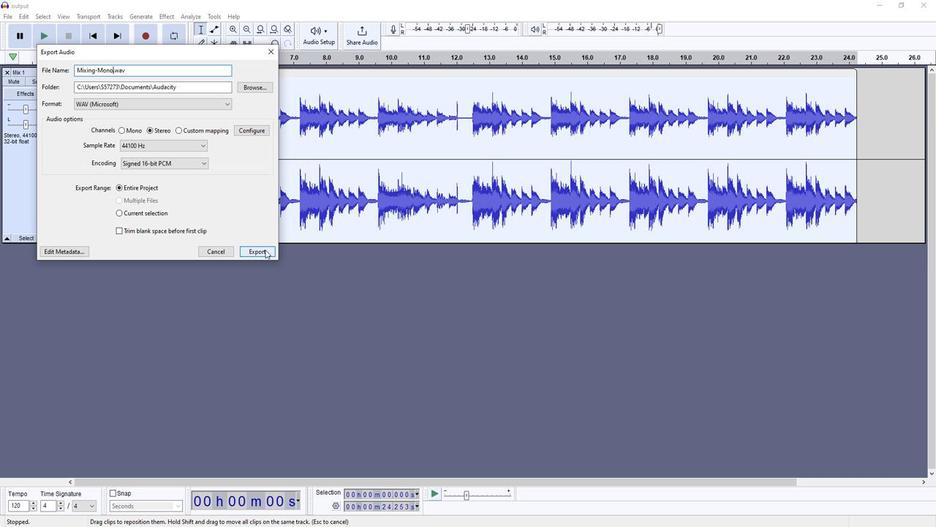 
Action: Mouse moved to (262, 249)
Screenshot: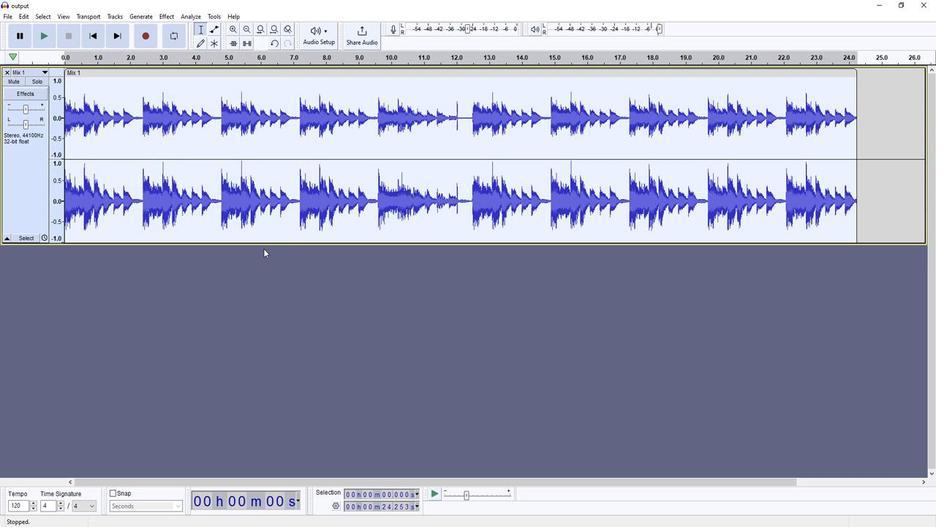 
